 Task: Format Manipulation: Convert a video to a format with alpha transparency.
Action: Mouse moved to (289, 36)
Screenshot: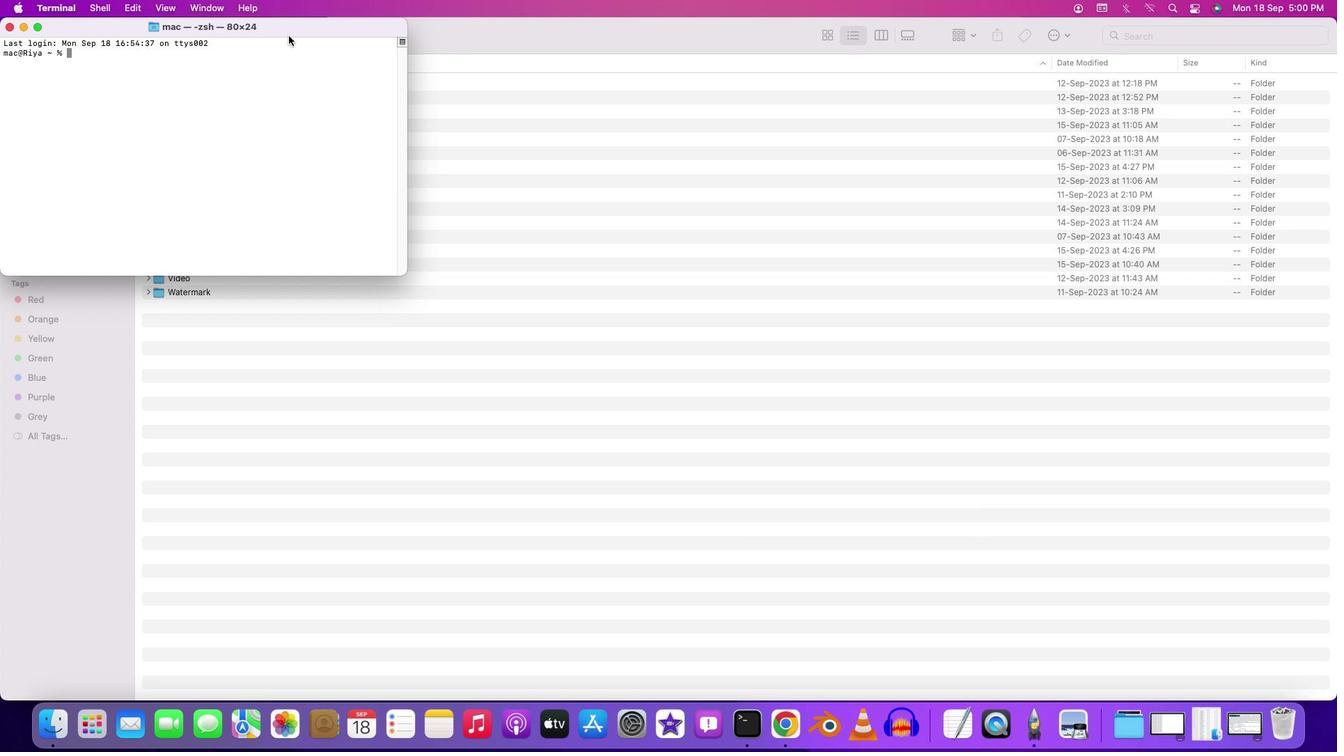 
Action: Mouse pressed left at (289, 36)
Screenshot: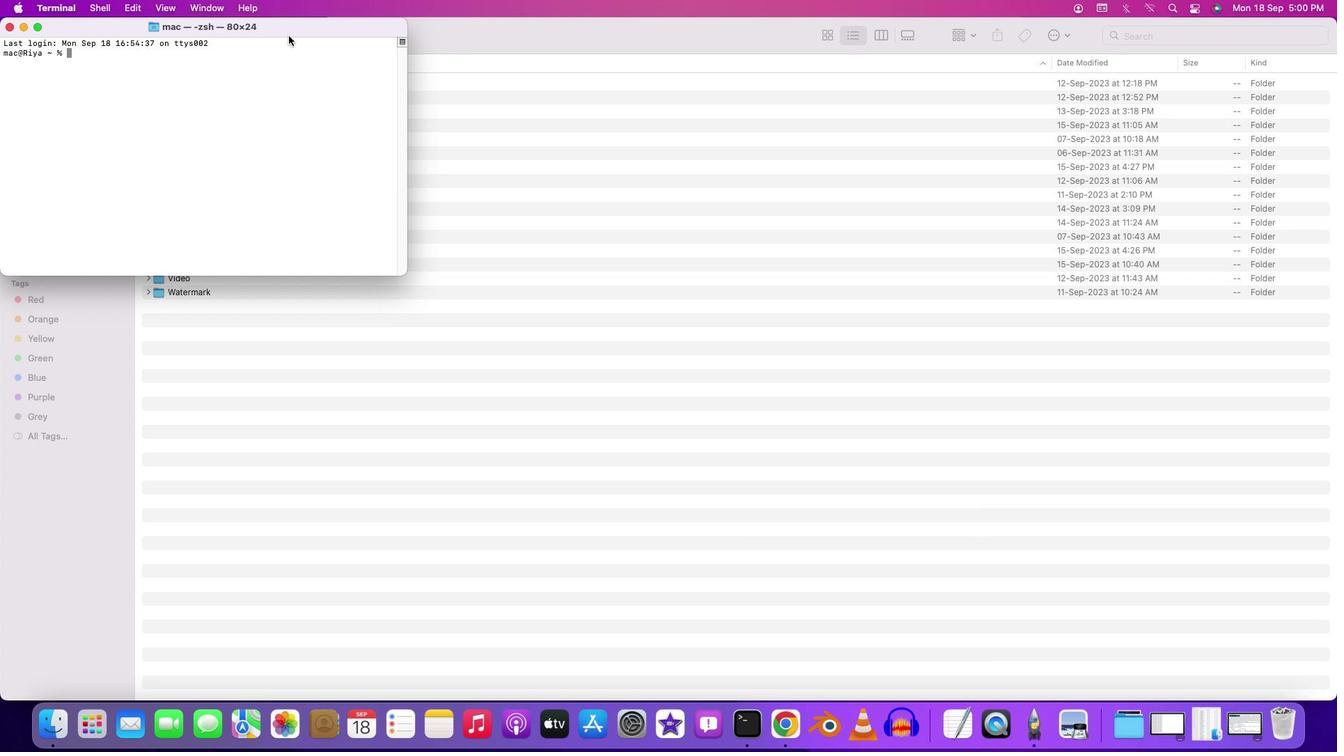 
Action: Mouse pressed left at (289, 36)
Screenshot: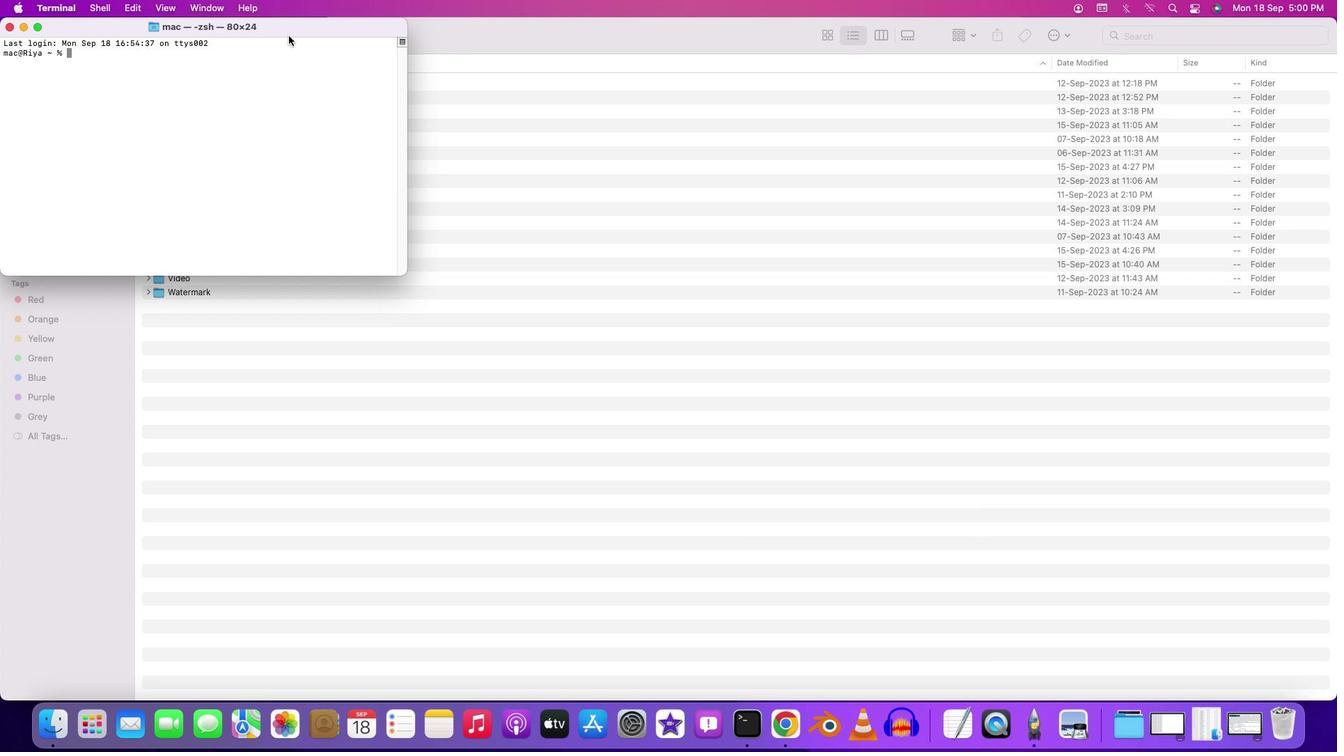 
Action: Mouse moved to (436, 217)
Screenshot: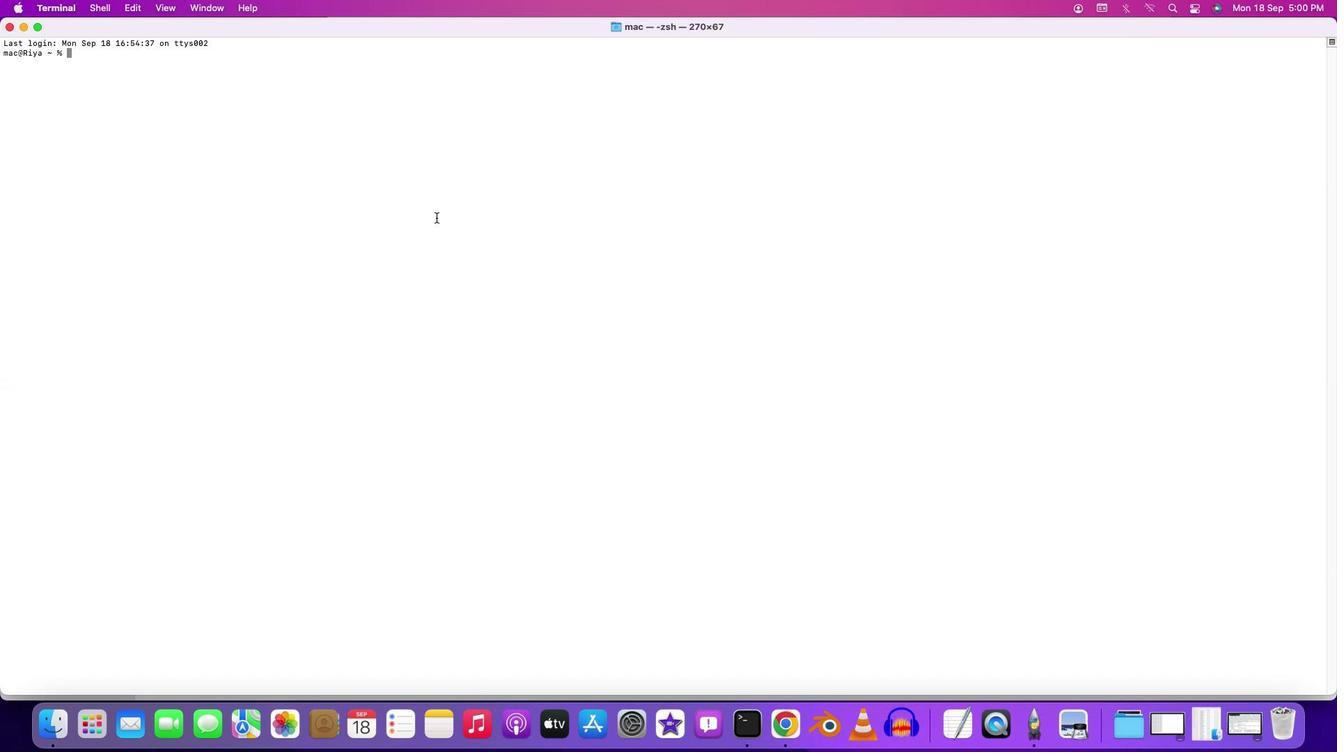 
Action: Key pressed 'c''d'Key.space'd''e''s''k''t''o''p'Key.enter'c''d'Key.space'f''f''m''p''e''g'Key.enter'c''d'Key.space'm''e''r''g''i''n''g'Key.enter'c''d'Key.space'm'Key.backspace'v''i''d''e''o'Key.enter'f''f''m''p''e''g'Key.space'-''i'Key.space'i''n''p''u''t''.''m''p''4'Key.space'-''c'Key.shift':''v'Key.space'q''t''r''i''e'Key.space'-''c'Key.shift':''a'Key.space'c''o''p''y'Key.space'o''u''t''p''u''t'Key.shift'_''w''i''t''h'Key.shift'_''a''l''p''h''a''.''m''o''v'Key.enterKey.downKey.upKey.leftKey.leftKey.leftKey.leftKey.leftKey.leftKey.leftKey.leftKey.leftKey.leftKey.leftKey.leftKey.leftKey.leftKey.leftKey.leftKey.leftKey.leftKey.leftKey.leftKey.leftKey.leftKey.leftKey.leftKey.leftKey.leftKey.leftKey.leftKey.leftKey.leftKey.leftKey.leftKey.leftKey.backspace'l'Key.rightKey.rightKey.rightKey.rightKey.rightKey.rightKey.rightKey.rightKey.rightKey.rightKey.rightKey.rightKey.rightKey.rightKey.rightKey.rightKey.rightKey.rightKey.rightKey.rightKey.rightKey.rightKey.rightKey.rightKey.rightKey.rightKey.rightKey.rightKey.rightKey.rightKey.rightKey.rightKey.enter'y'Key.enter
Screenshot: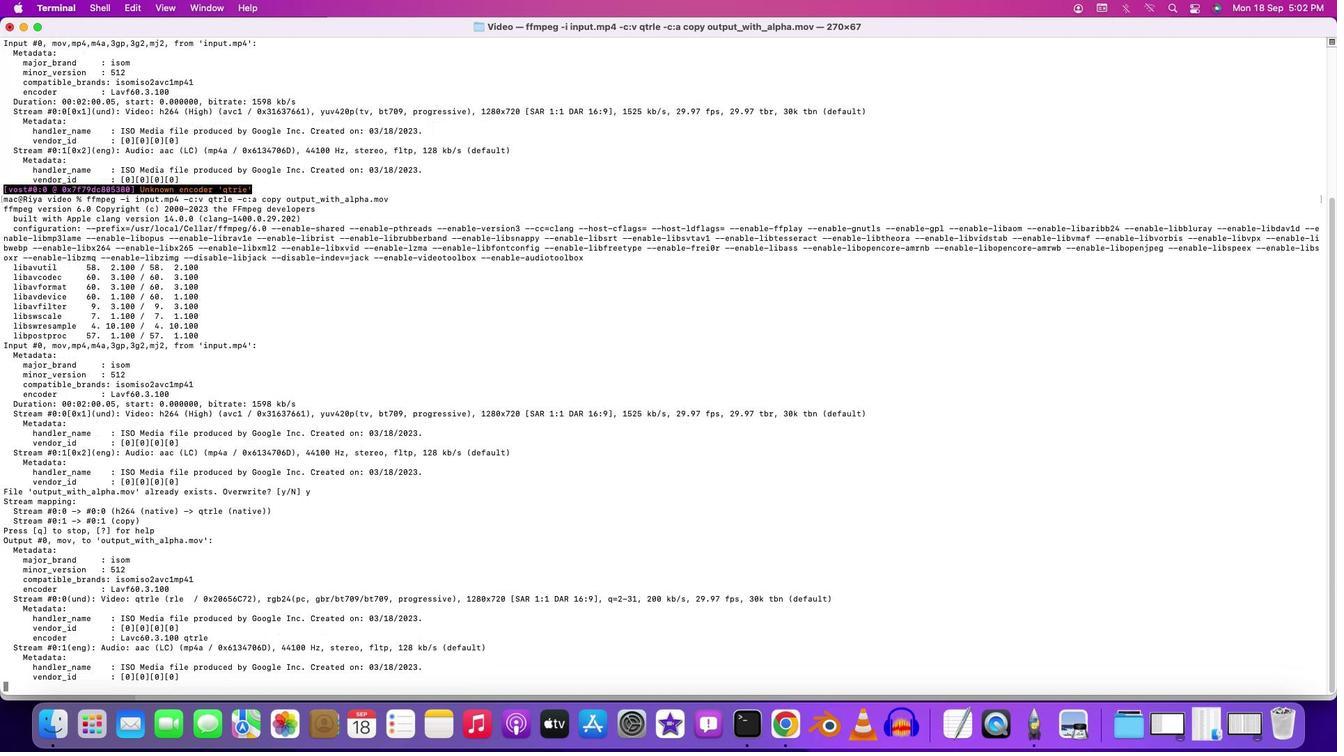 
Action: Mouse moved to (613, 610)
Screenshot: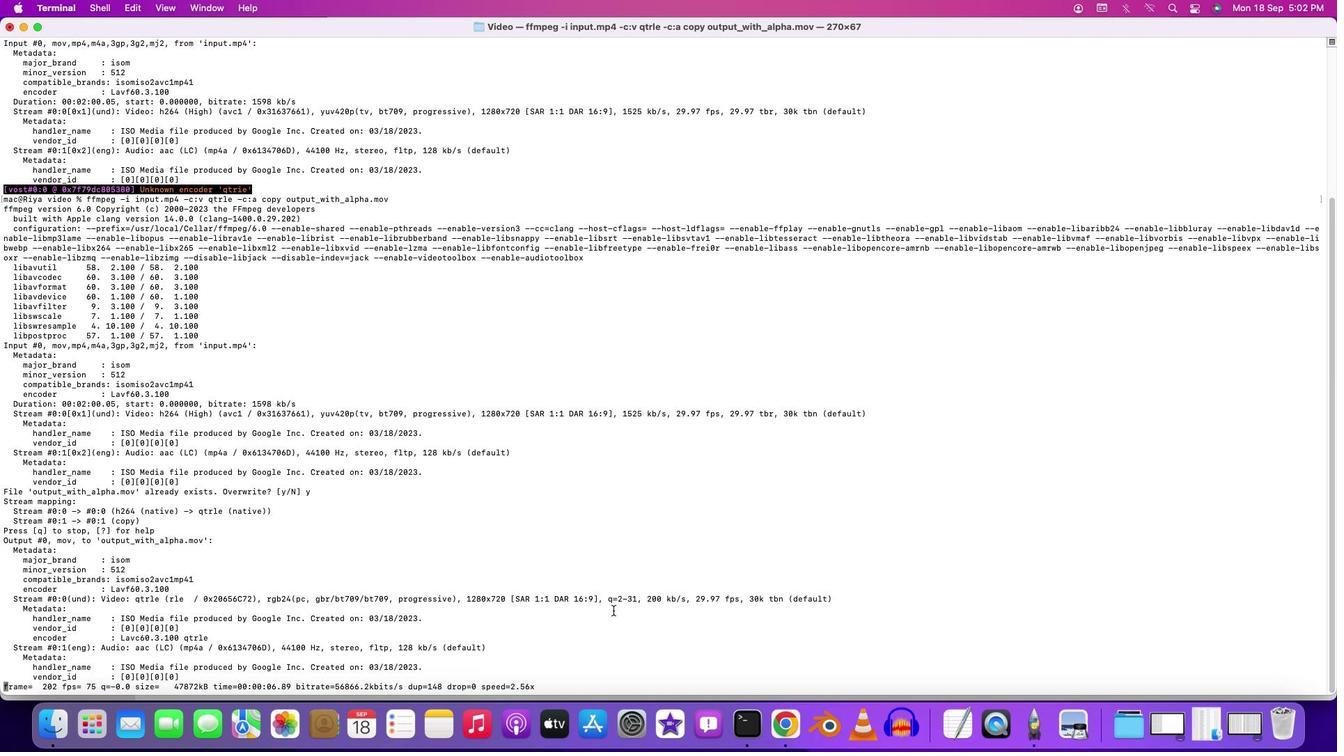 
